 Task: Add Everyone Meyer Lemon & Mandarin Hand Soap to the cart.
Action: Mouse moved to (973, 331)
Screenshot: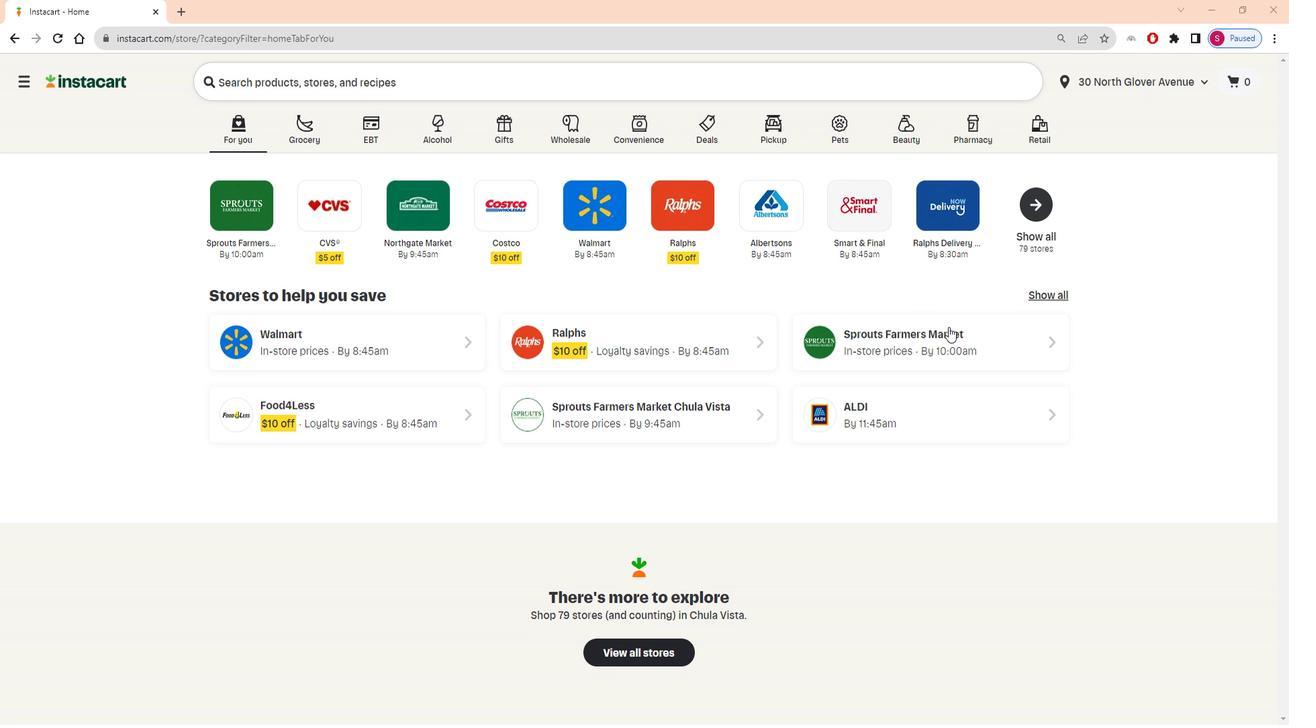 
Action: Mouse pressed left at (973, 331)
Screenshot: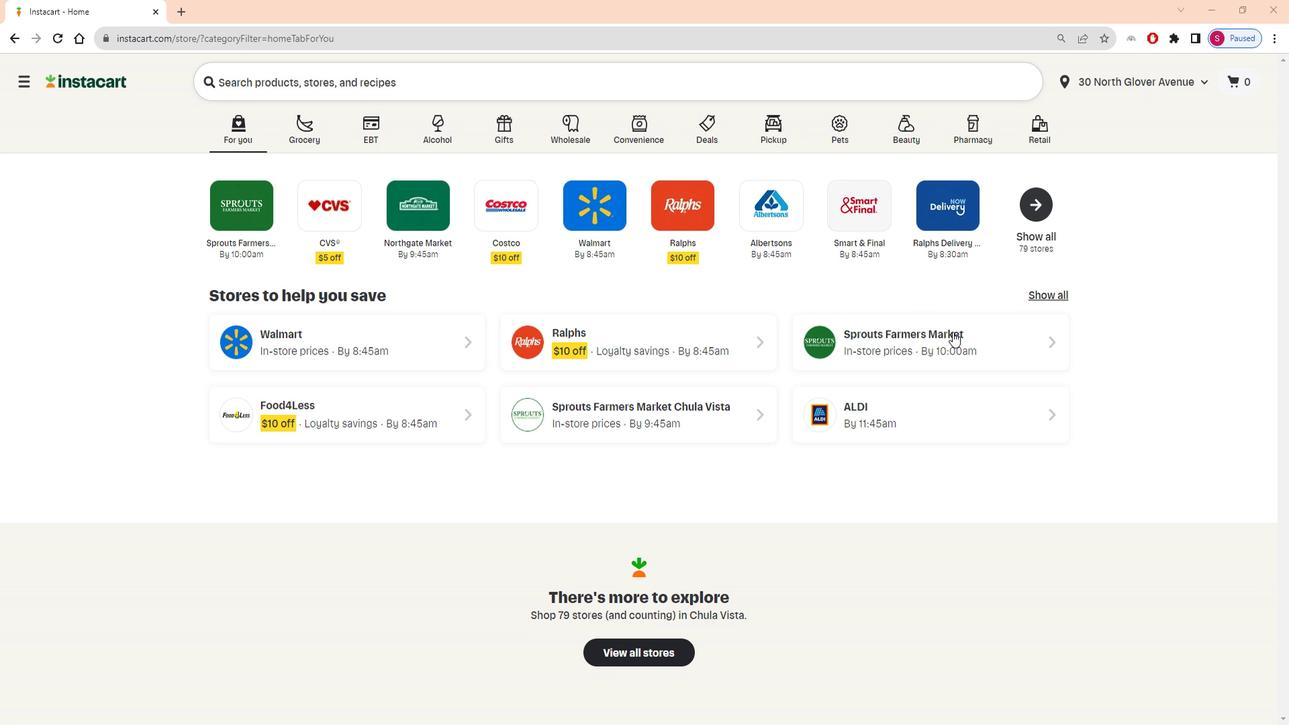 
Action: Mouse moved to (65, 487)
Screenshot: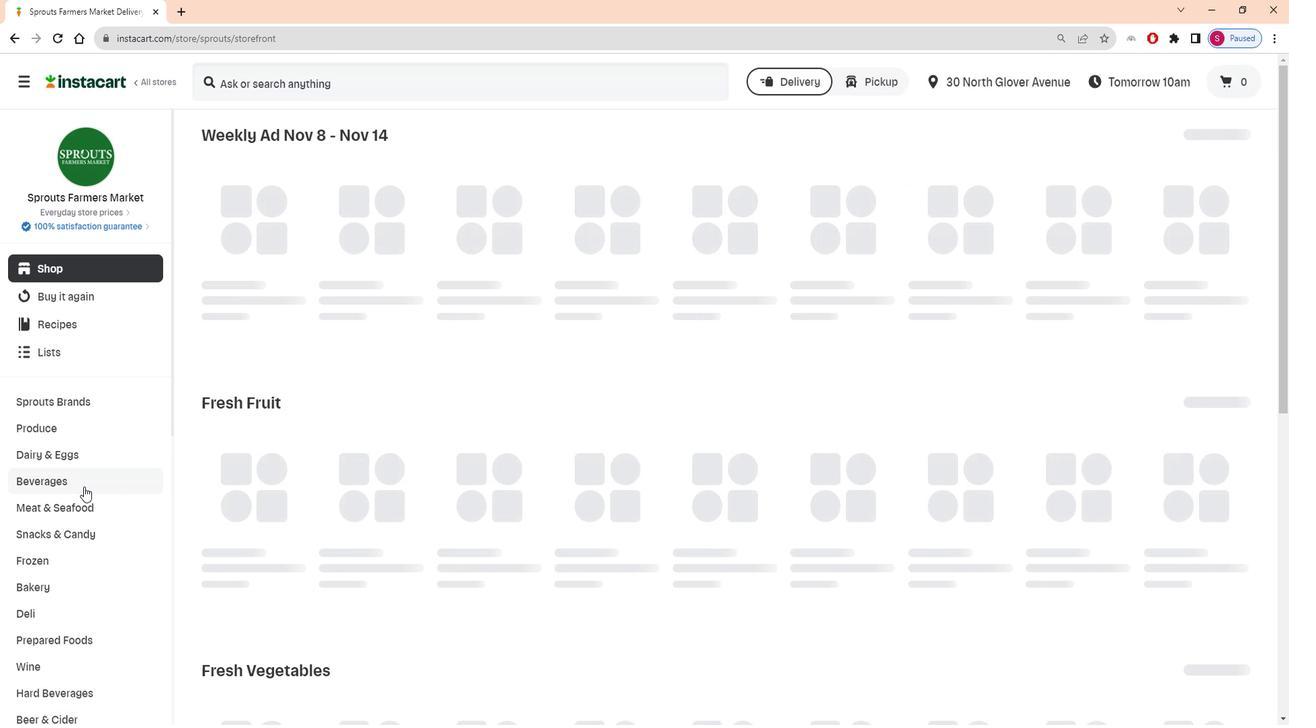 
Action: Mouse scrolled (65, 486) with delta (0, 0)
Screenshot: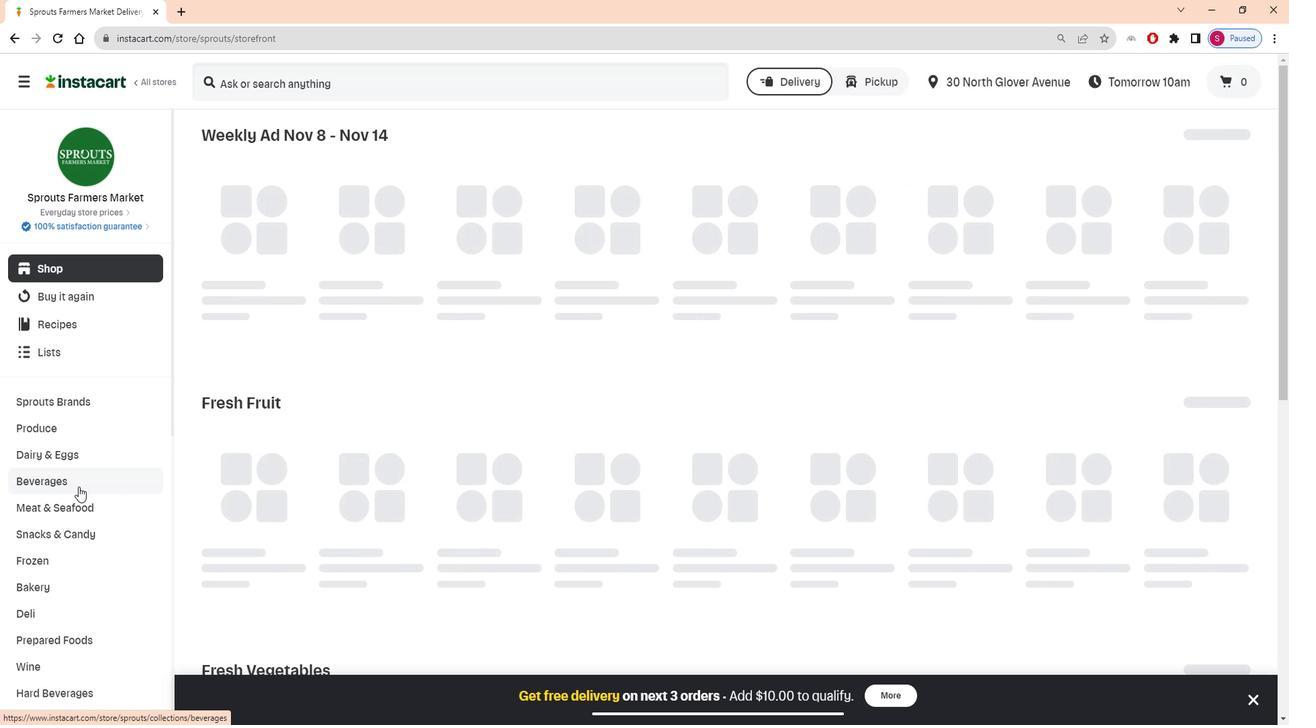 
Action: Mouse scrolled (65, 486) with delta (0, 0)
Screenshot: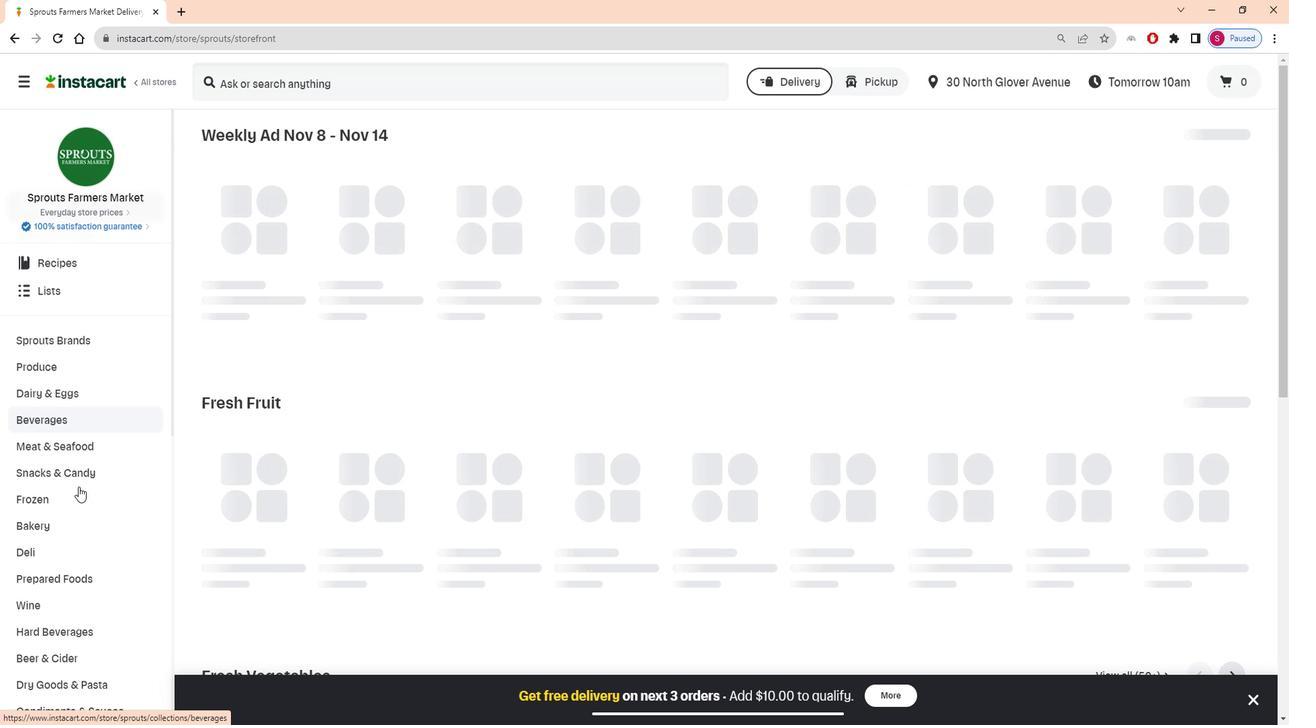 
Action: Mouse scrolled (65, 486) with delta (0, 0)
Screenshot: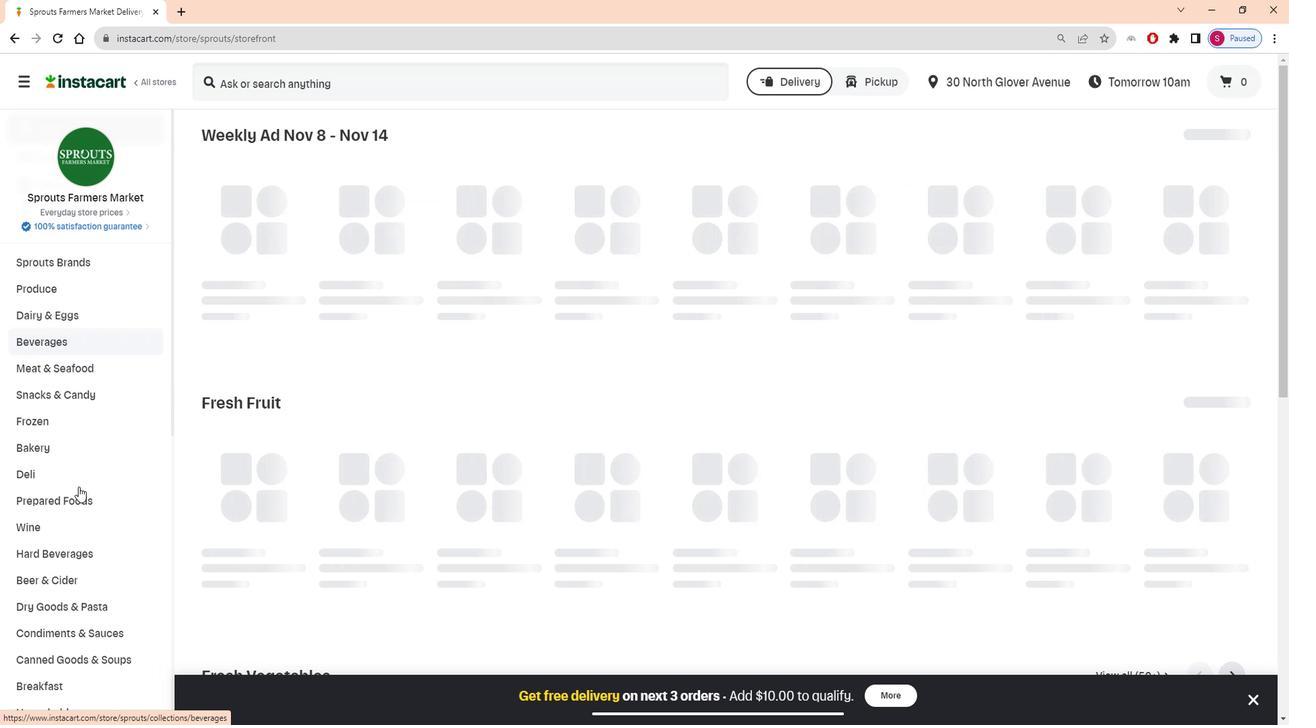 
Action: Mouse scrolled (65, 486) with delta (0, 0)
Screenshot: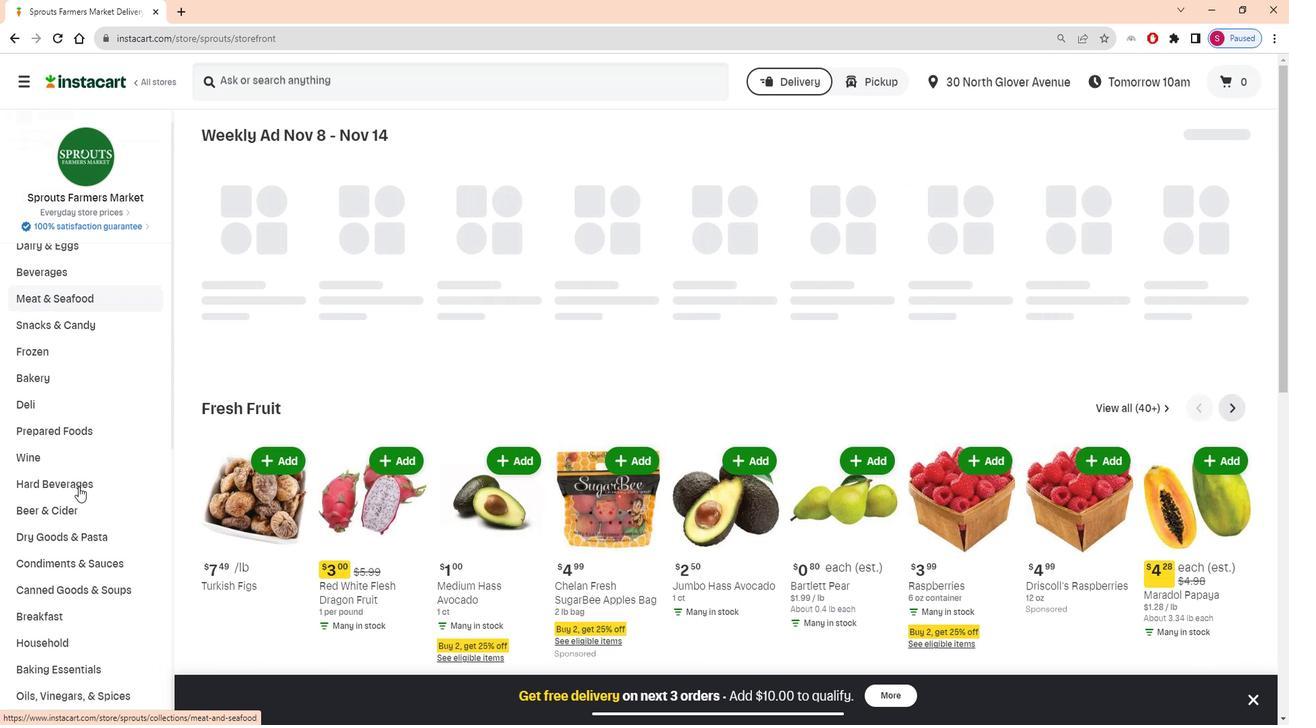 
Action: Mouse scrolled (65, 486) with delta (0, 0)
Screenshot: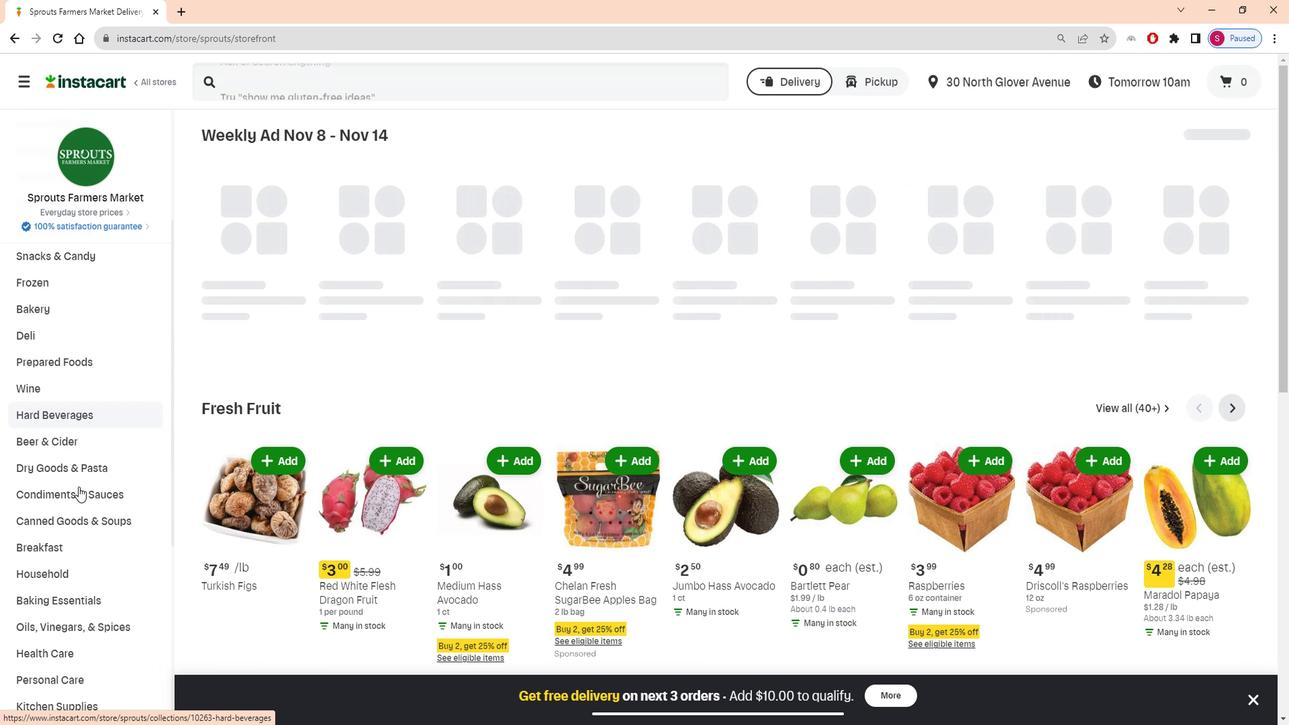 
Action: Mouse moved to (59, 604)
Screenshot: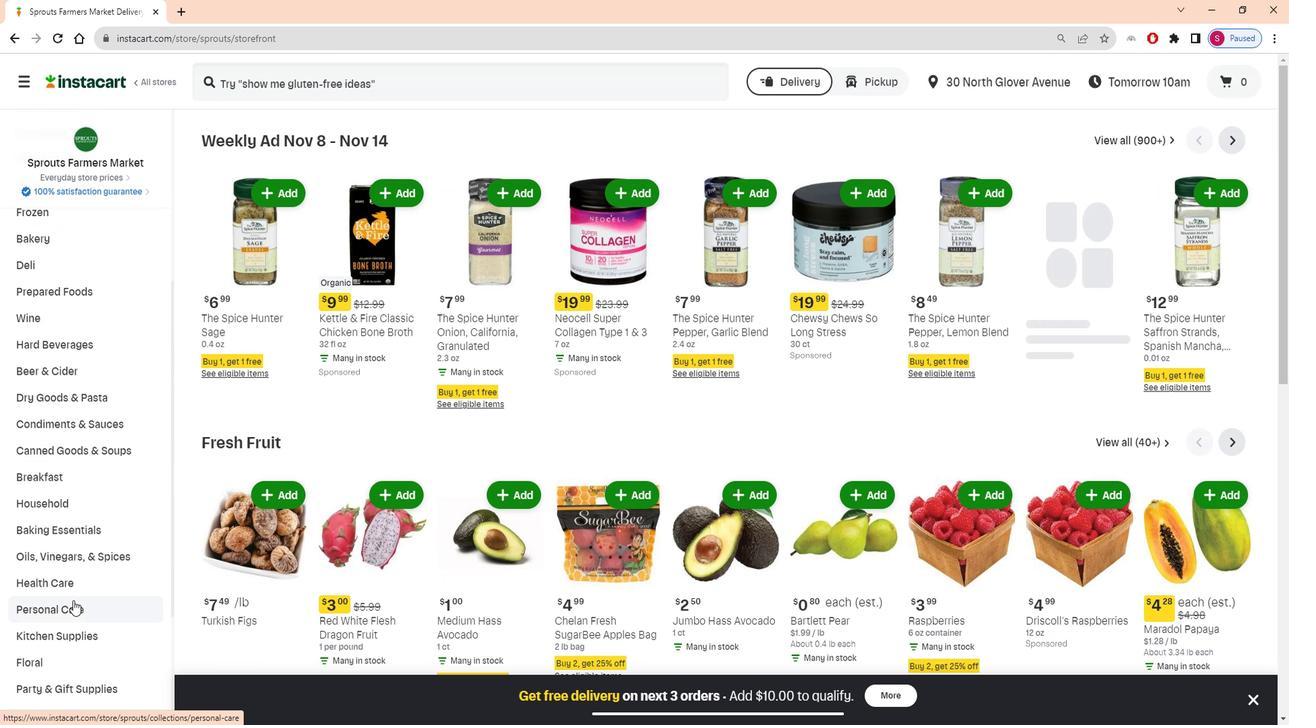 
Action: Mouse pressed left at (59, 604)
Screenshot: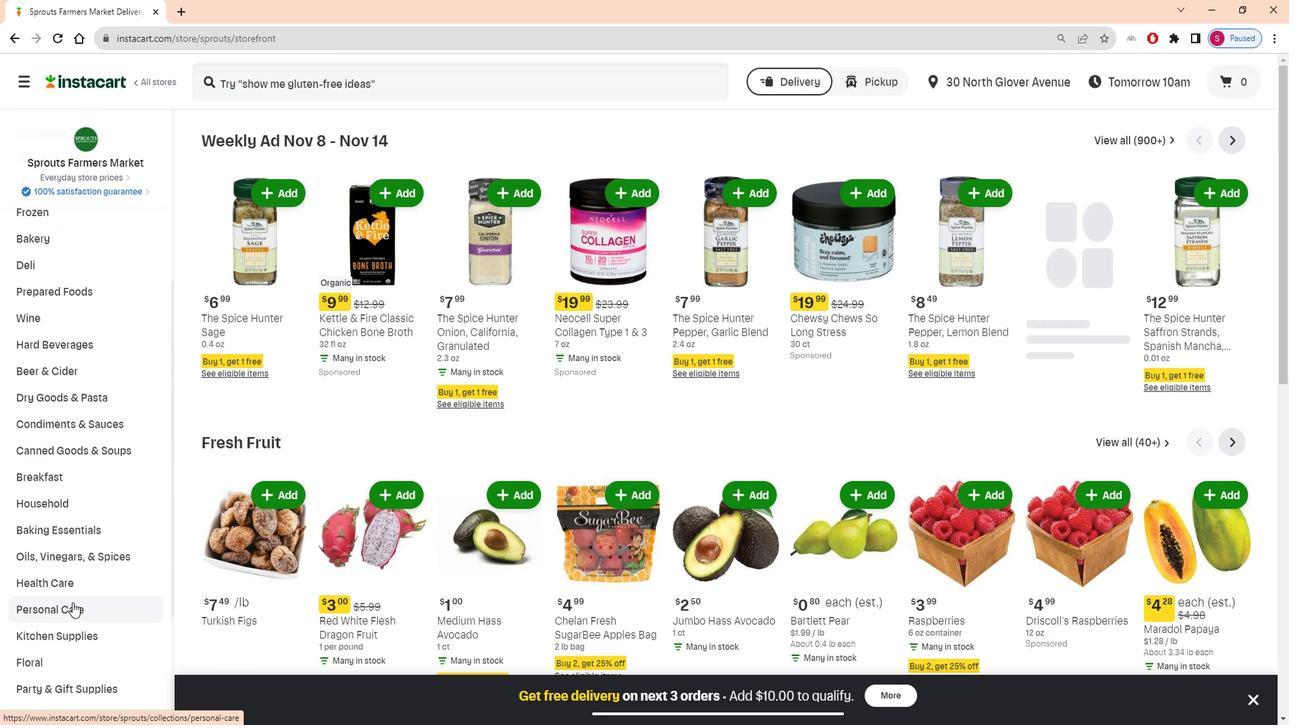 
Action: Mouse moved to (325, 175)
Screenshot: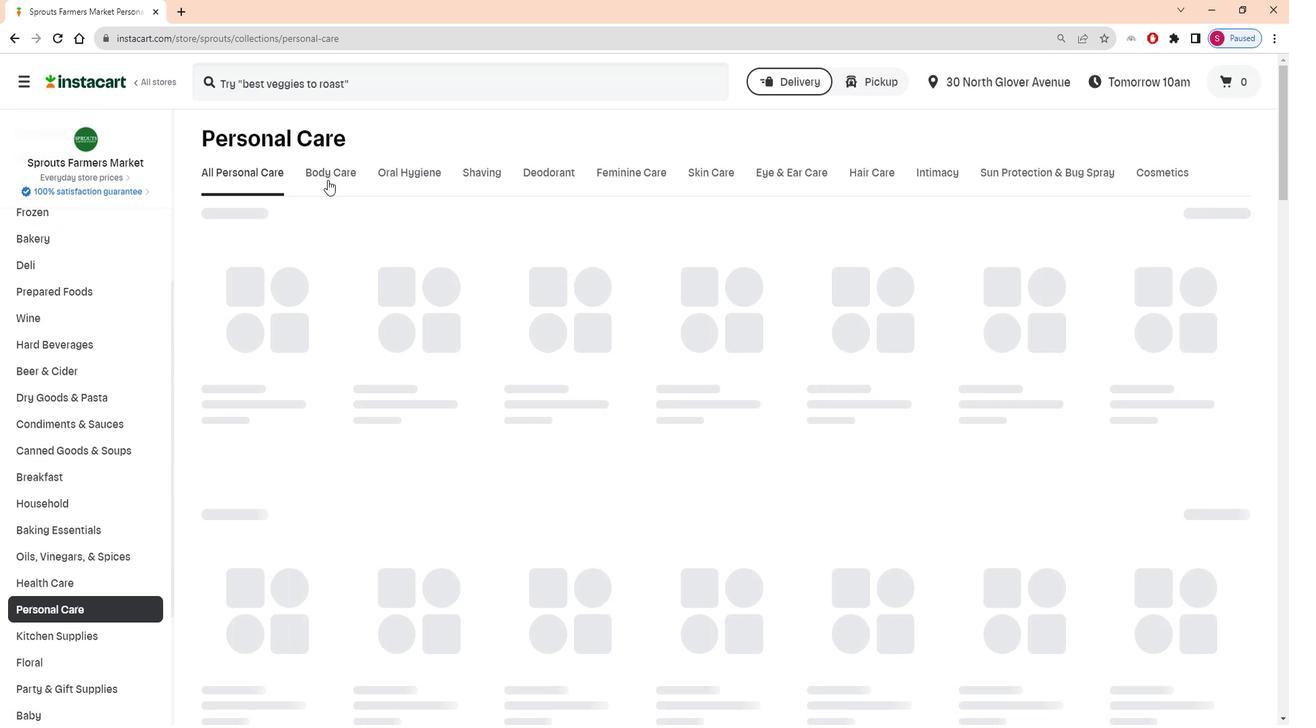
Action: Mouse pressed left at (325, 175)
Screenshot: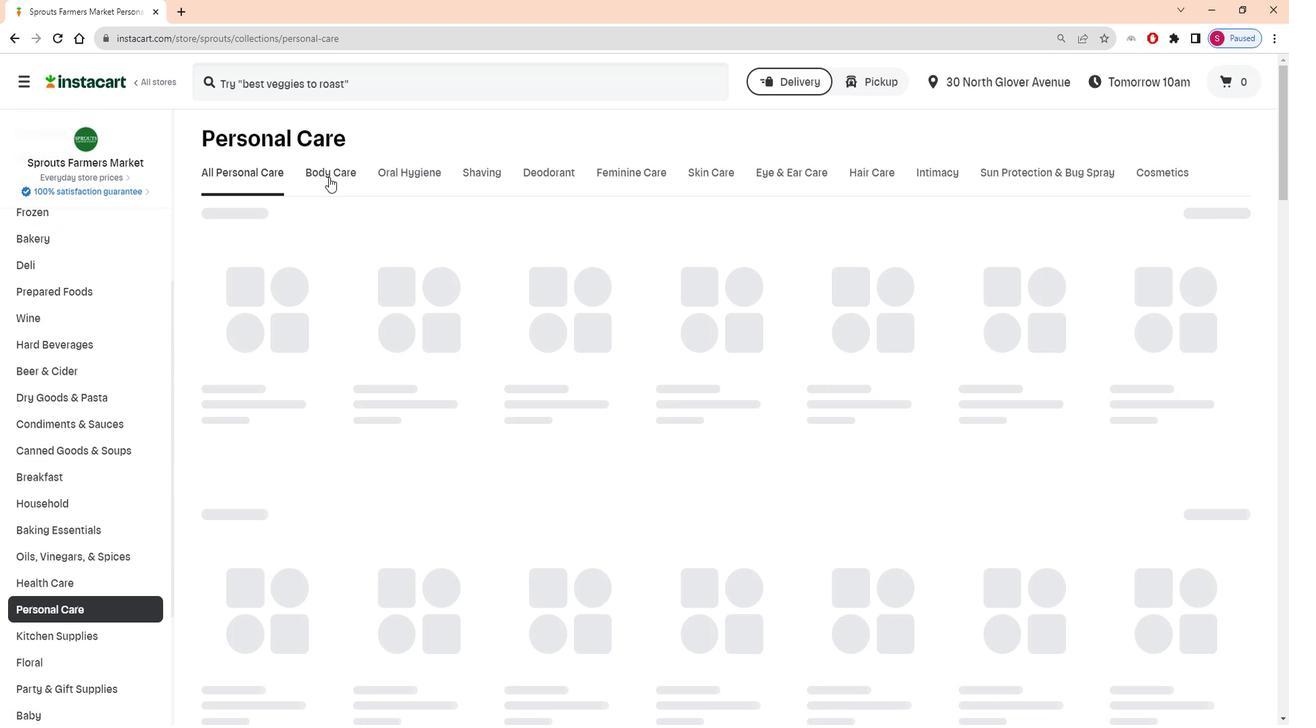 
Action: Mouse moved to (461, 234)
Screenshot: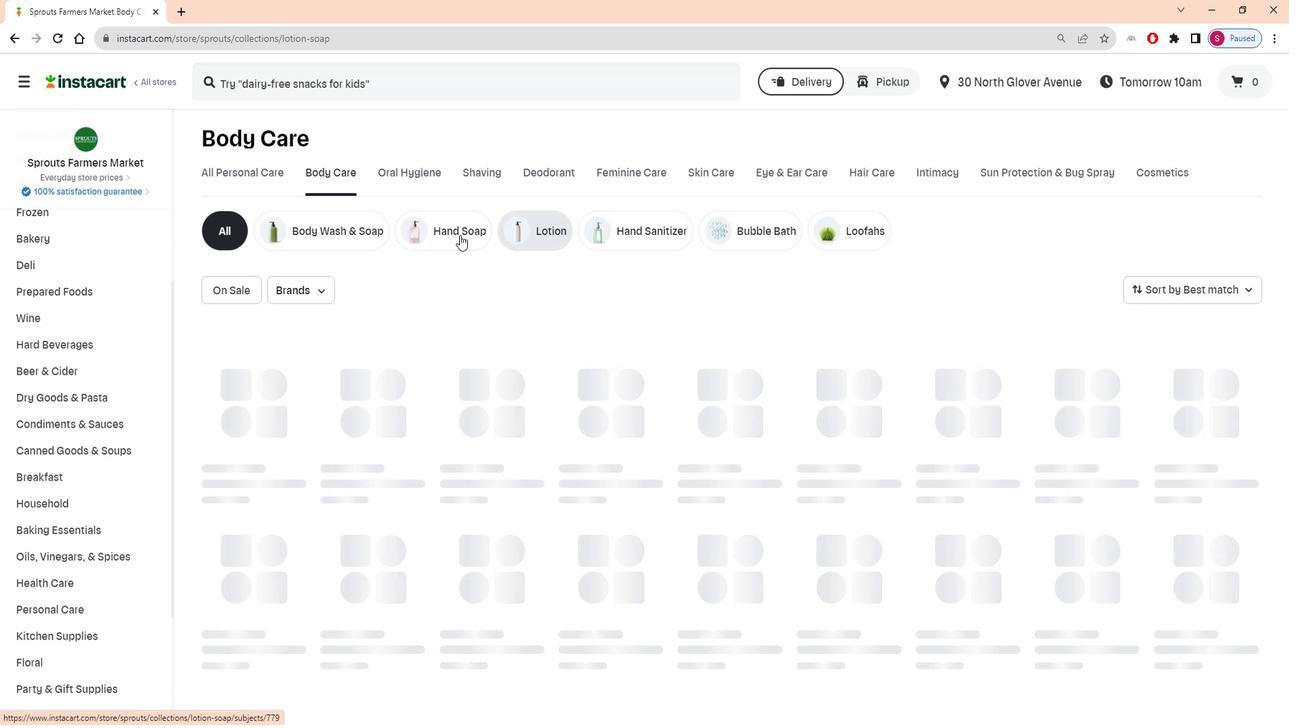 
Action: Mouse pressed left at (461, 234)
Screenshot: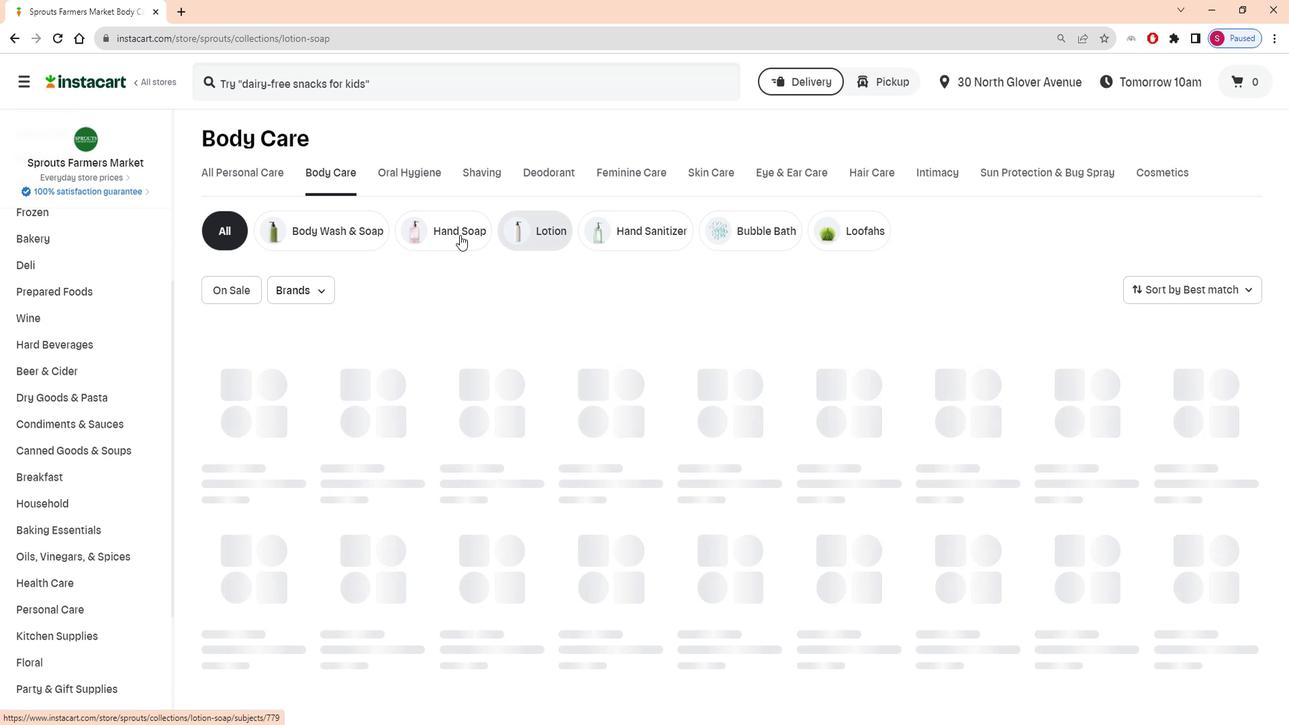 
Action: Mouse moved to (328, 83)
Screenshot: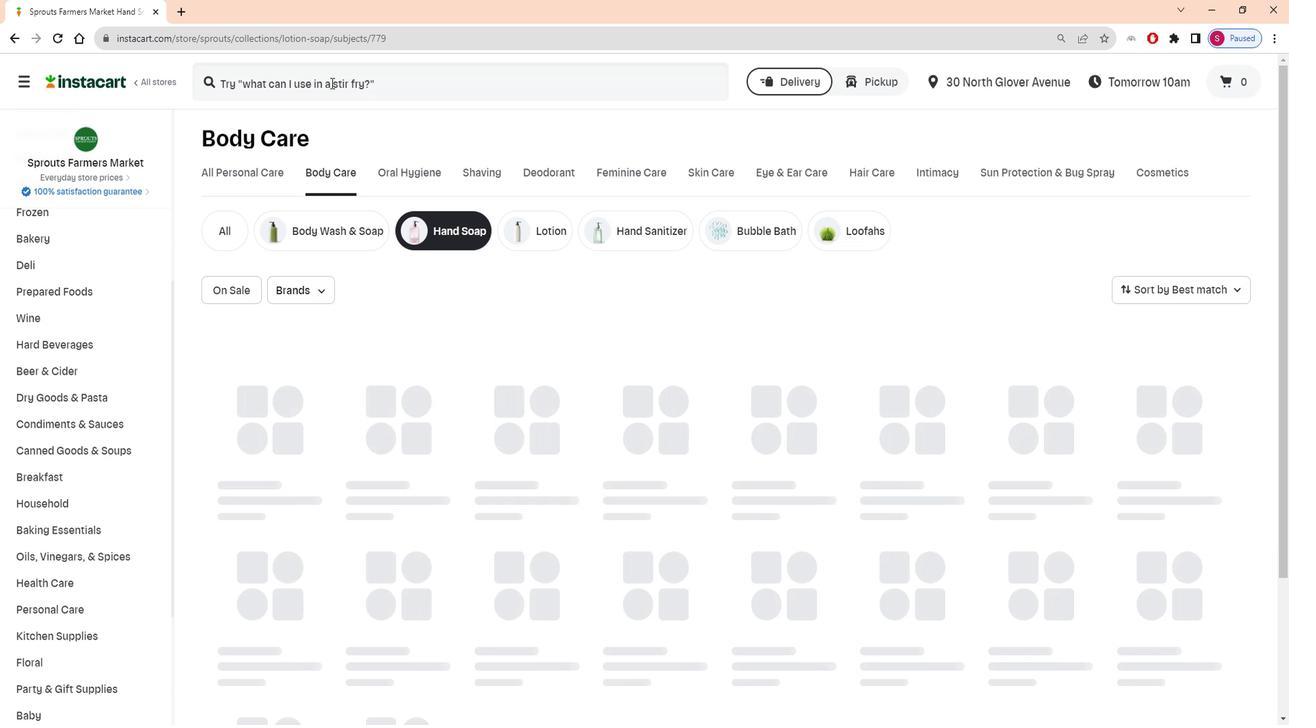 
Action: Mouse pressed left at (328, 83)
Screenshot: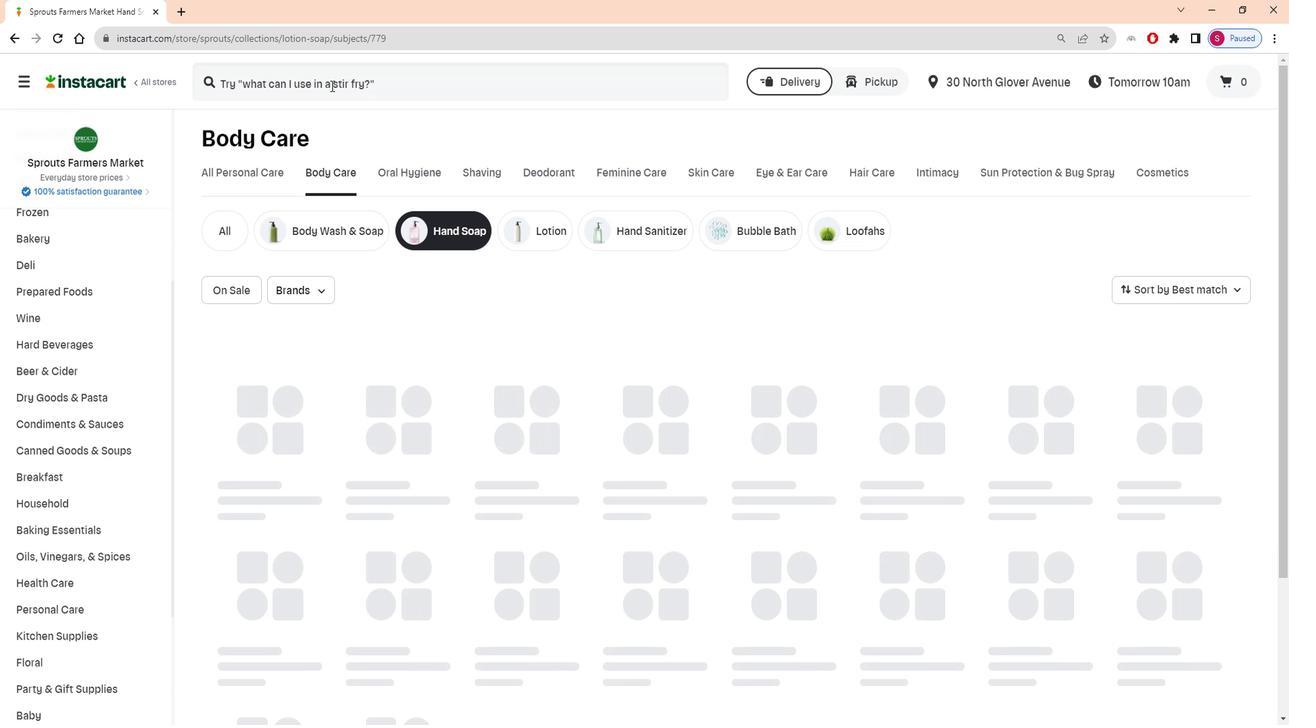 
Action: Mouse moved to (319, 85)
Screenshot: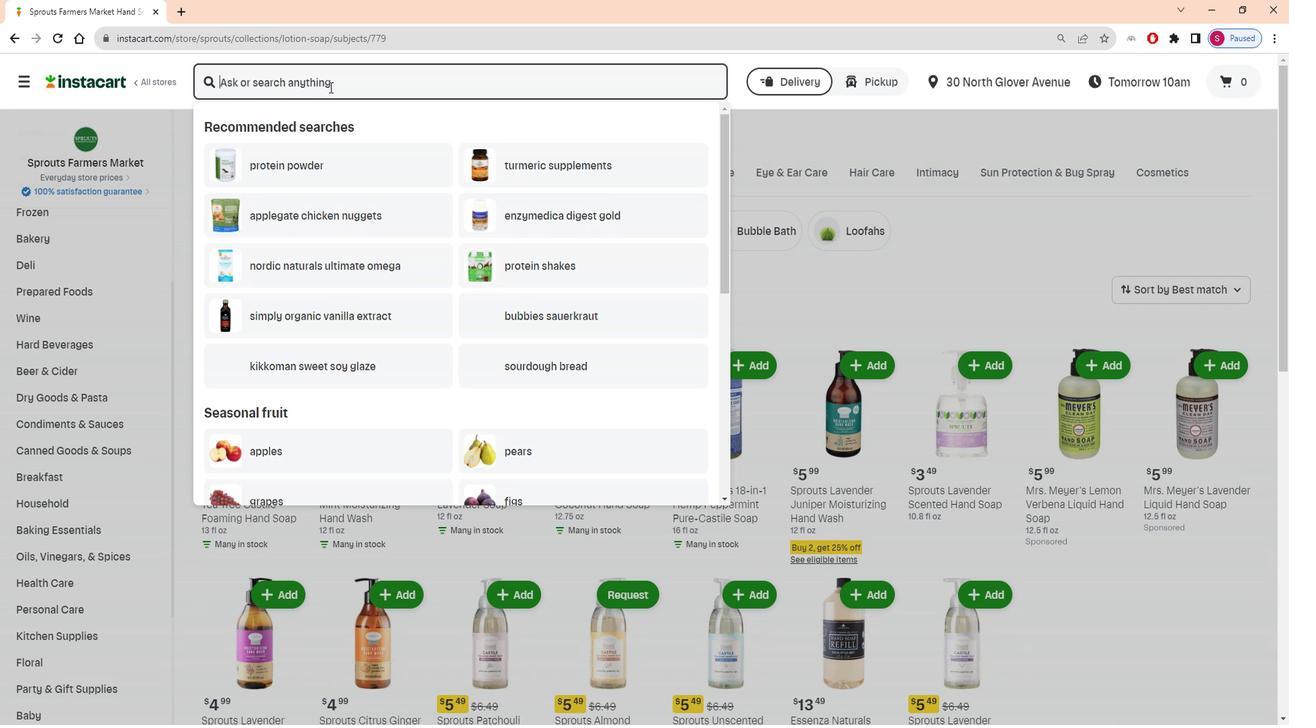 
Action: Key pressed <Key.shift>Everyone<Key.space><Key.shift>Meyer<Key.space><Key.shift>Lemon<Key.space><Key.shift>&<Key.space><Key.shift>Mandarin<Key.space><Key.shift>Hand<Key.space><Key.shift>Soap<Key.space><Key.enter>
Screenshot: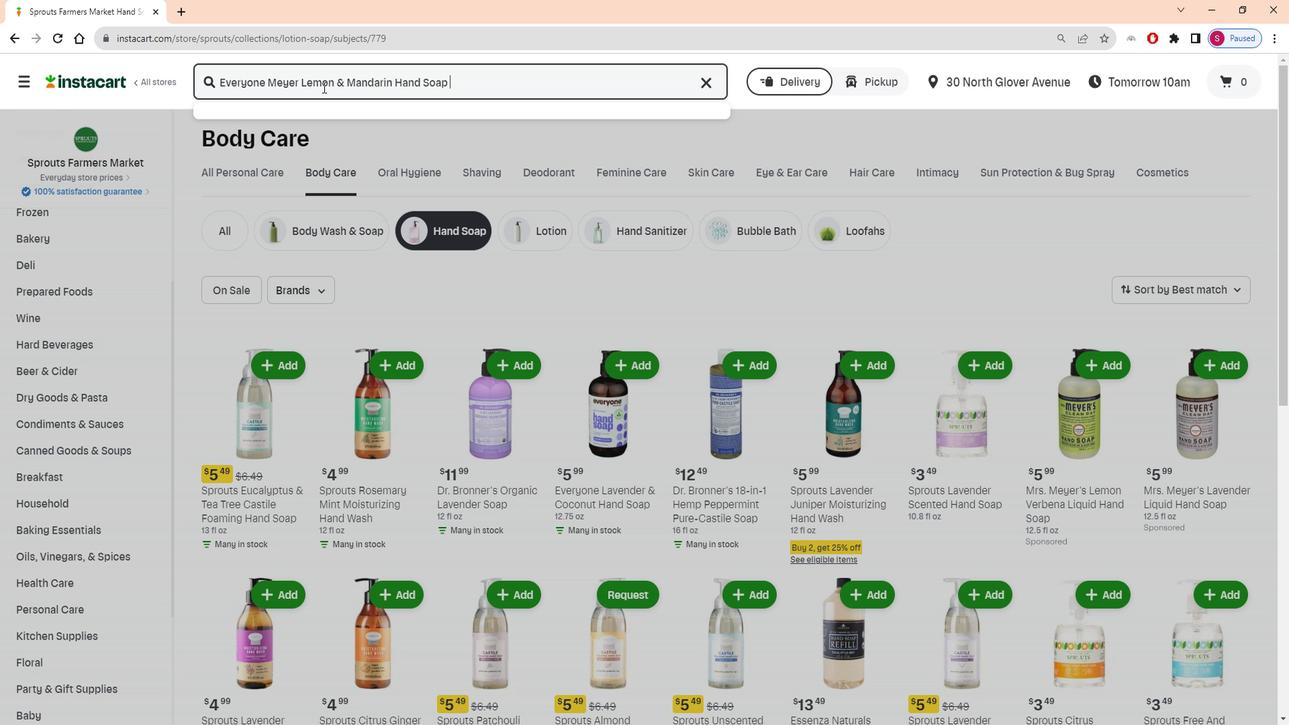 
Action: Mouse moved to (192, 222)
Screenshot: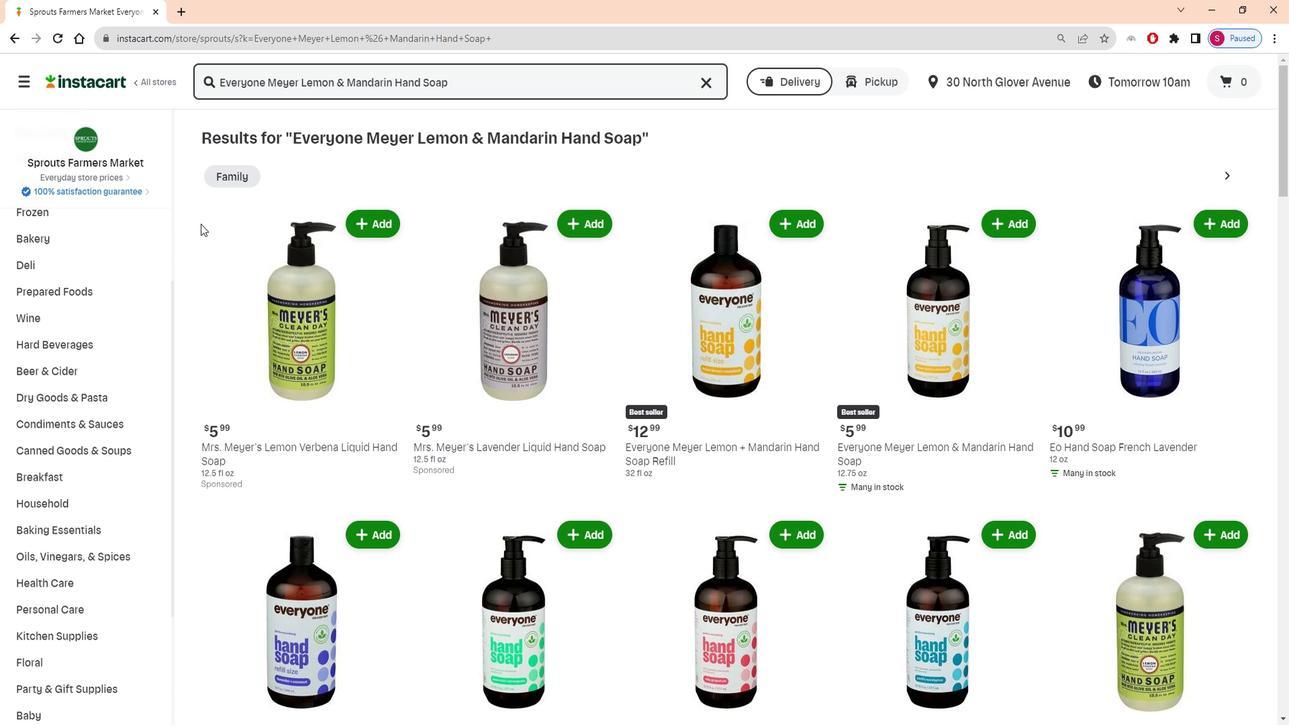 
Action: Mouse scrolled (192, 222) with delta (0, 0)
Screenshot: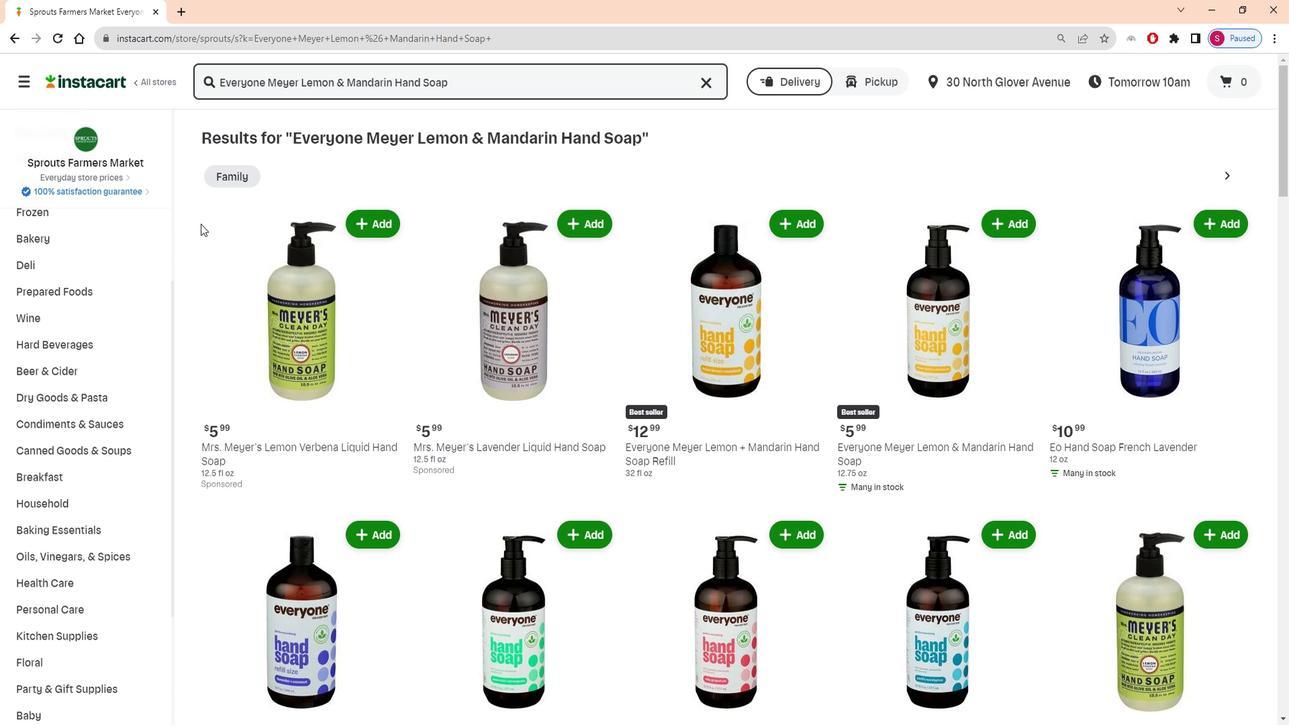 
Action: Mouse moved to (821, 150)
Screenshot: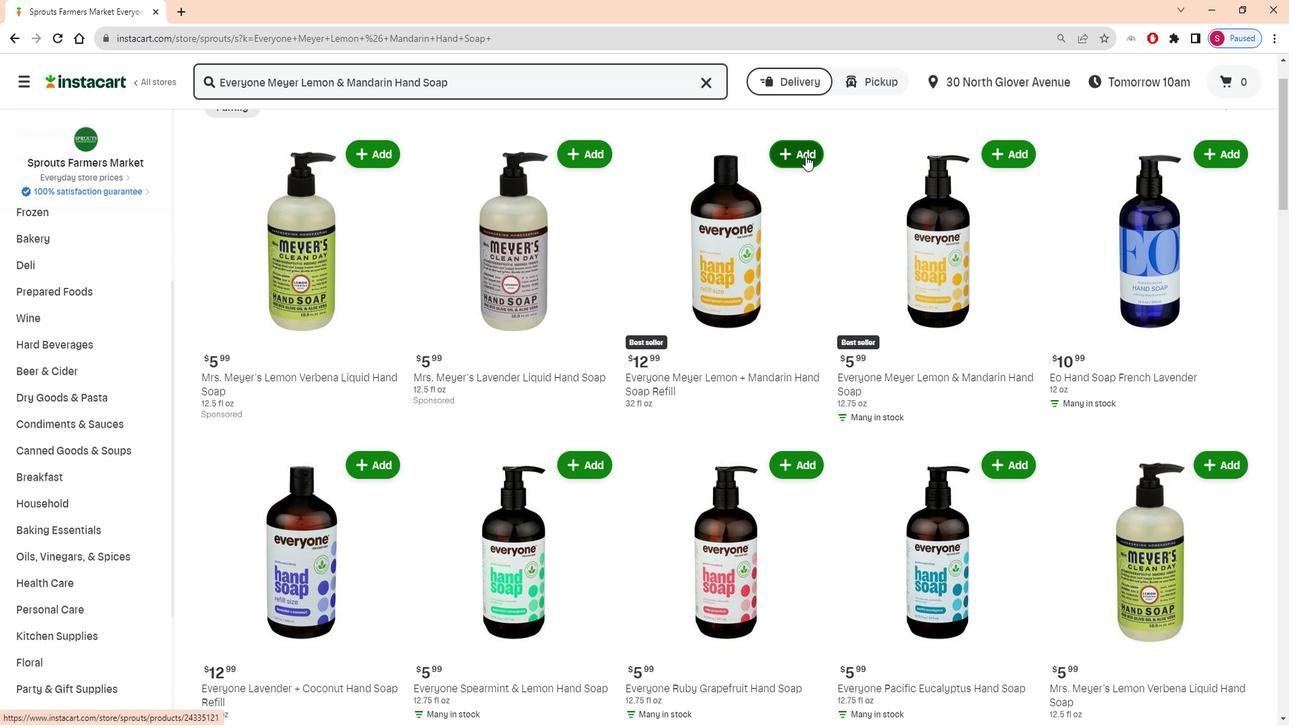
Action: Mouse pressed left at (821, 150)
Screenshot: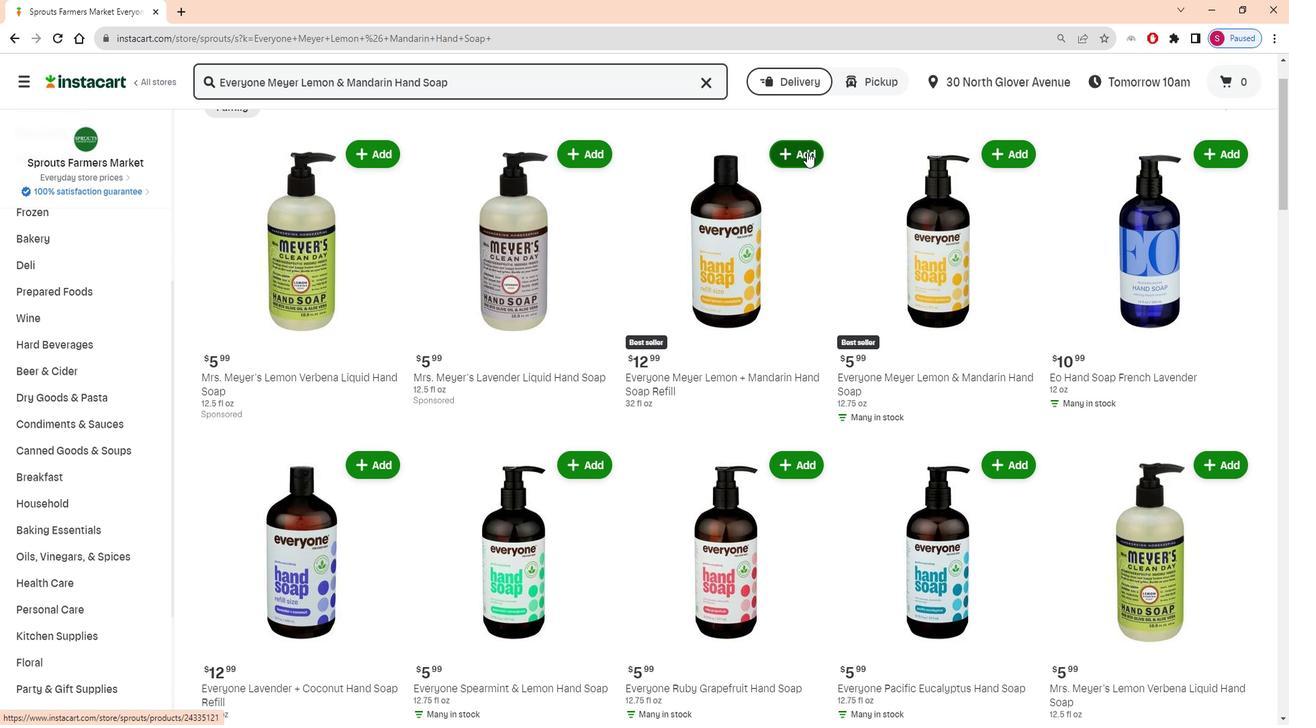 
Action: Mouse moved to (885, 146)
Screenshot: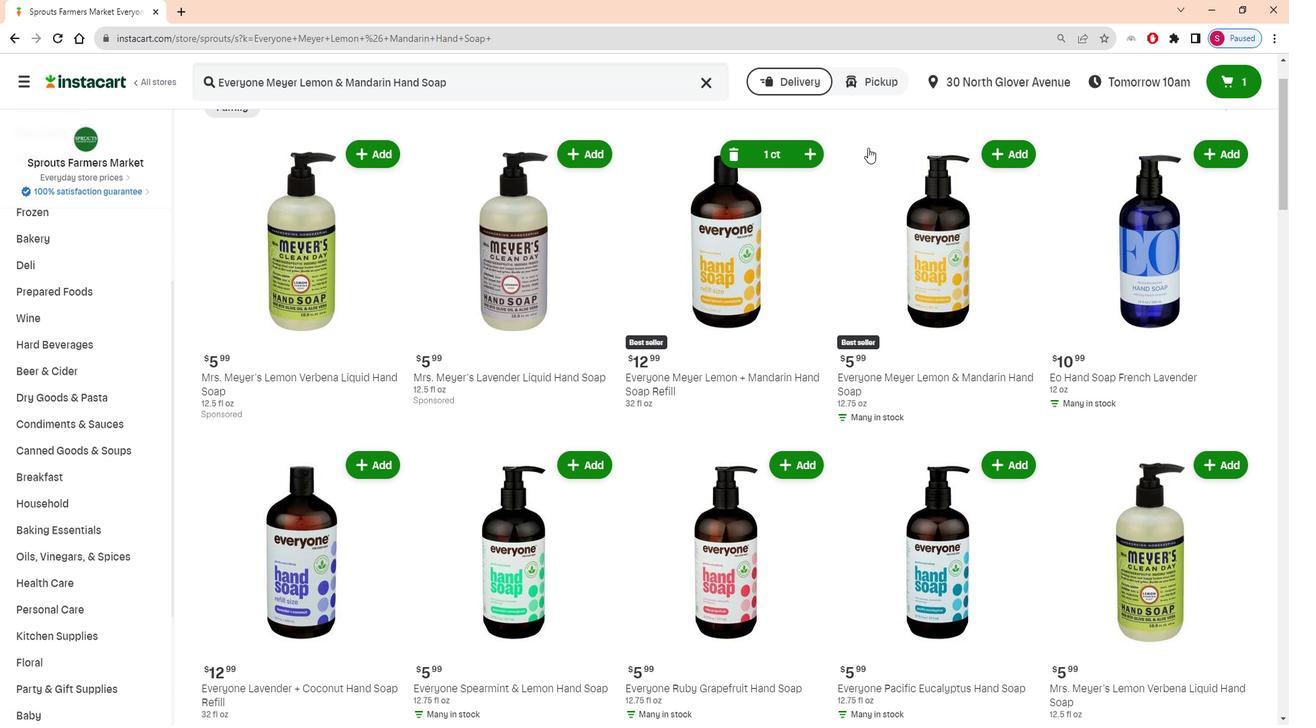 
